 Task: In the  document activelisten.pdf Insert horizontal line 'above the text' Create the translated copy of the document in  'Latin' Select the second point and  Clear Formatting
Action: Mouse moved to (200, 160)
Screenshot: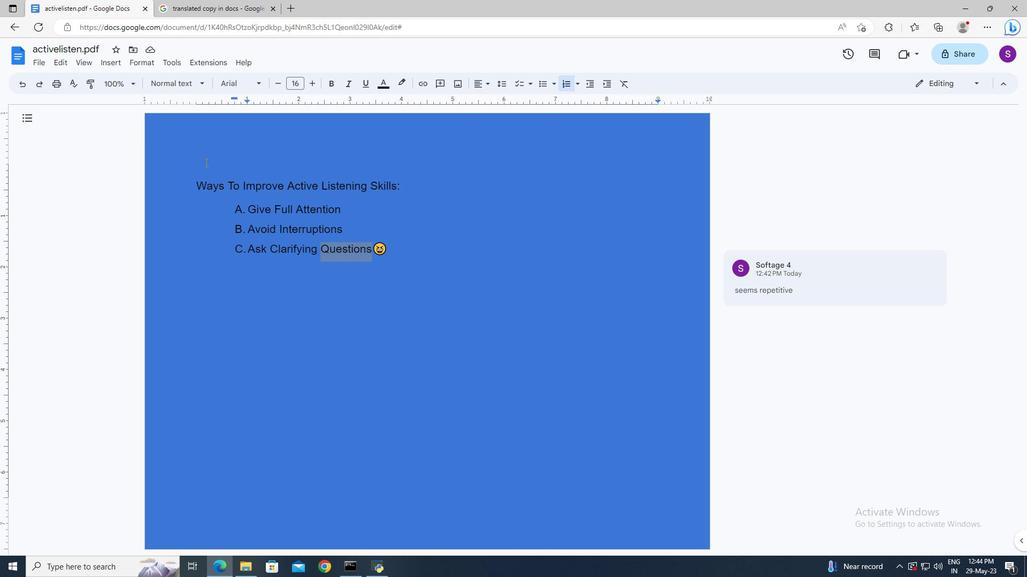 
Action: Mouse pressed left at (200, 160)
Screenshot: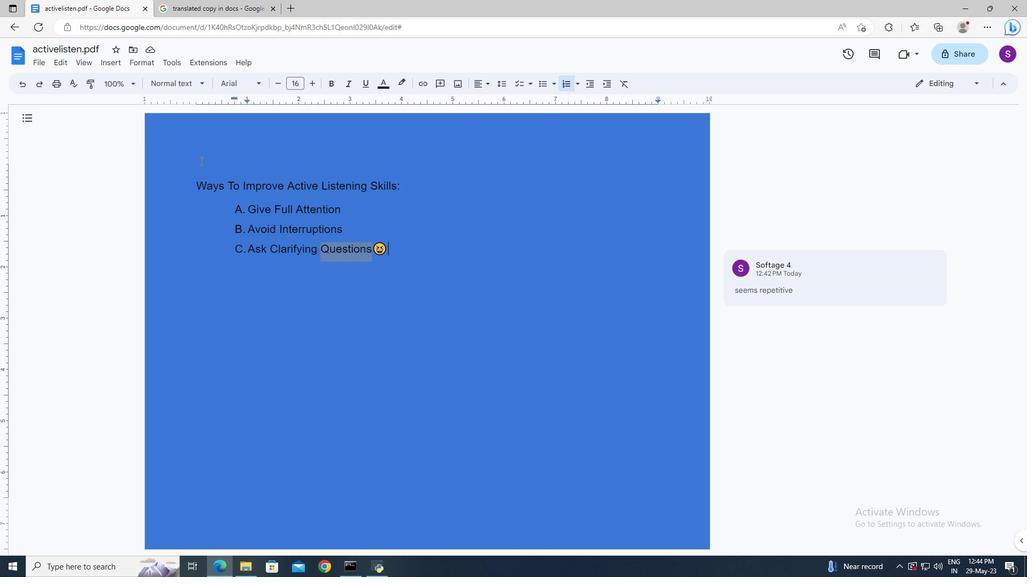 
Action: Mouse moved to (121, 64)
Screenshot: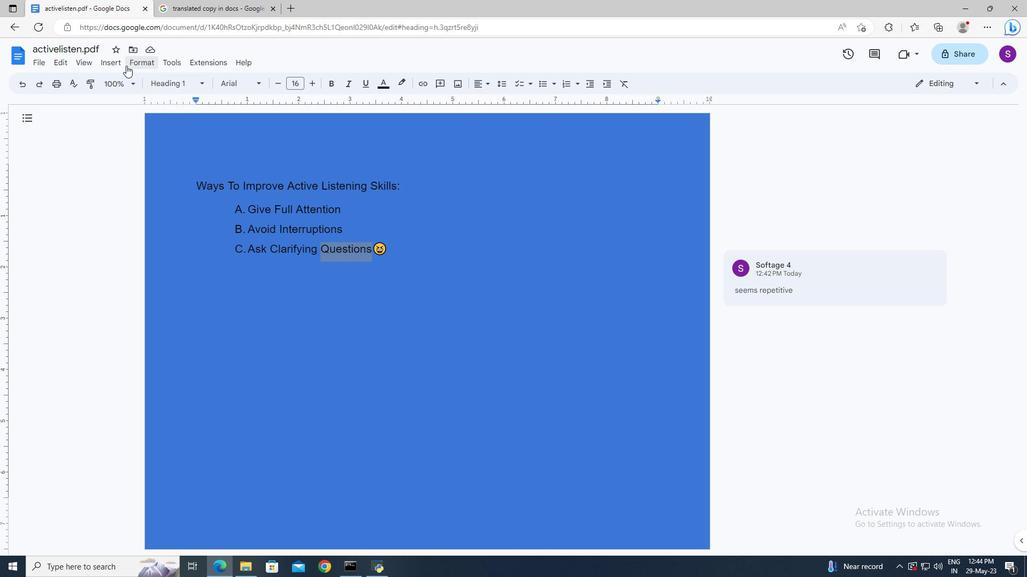 
Action: Mouse pressed left at (121, 64)
Screenshot: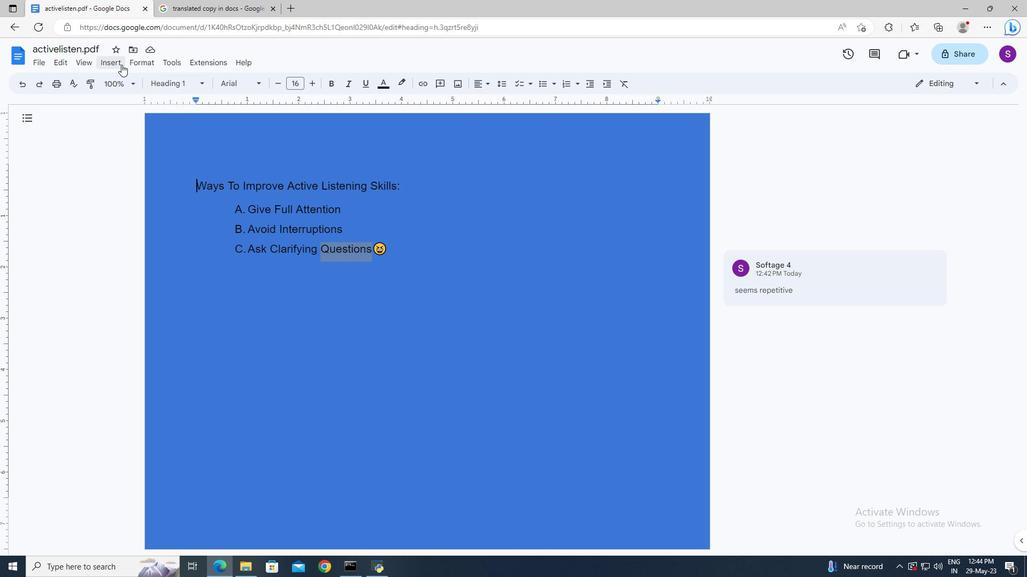 
Action: Mouse moved to (137, 142)
Screenshot: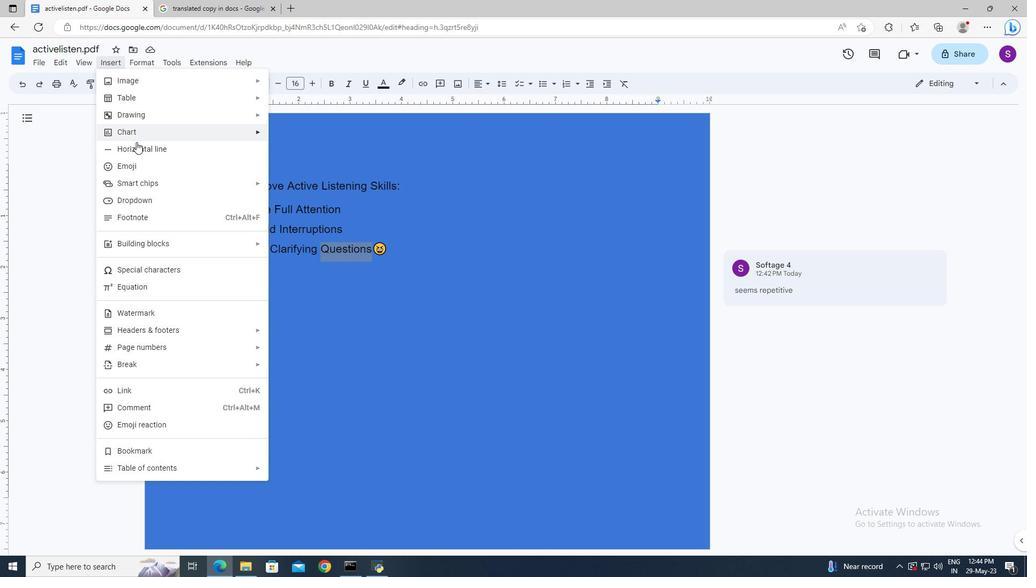 
Action: Mouse pressed left at (137, 142)
Screenshot: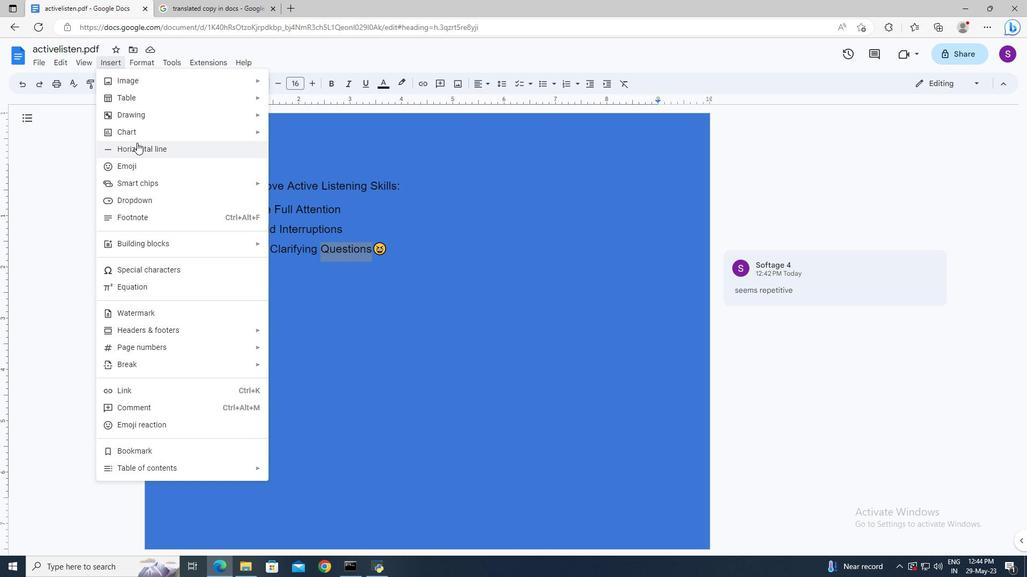 
Action: Mouse moved to (147, 64)
Screenshot: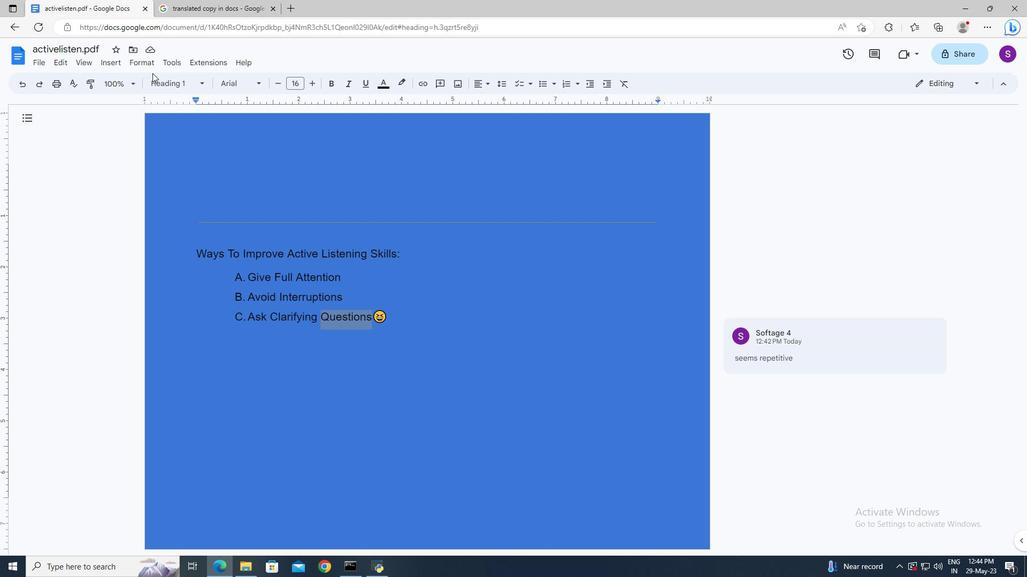 
Action: Mouse pressed left at (147, 64)
Screenshot: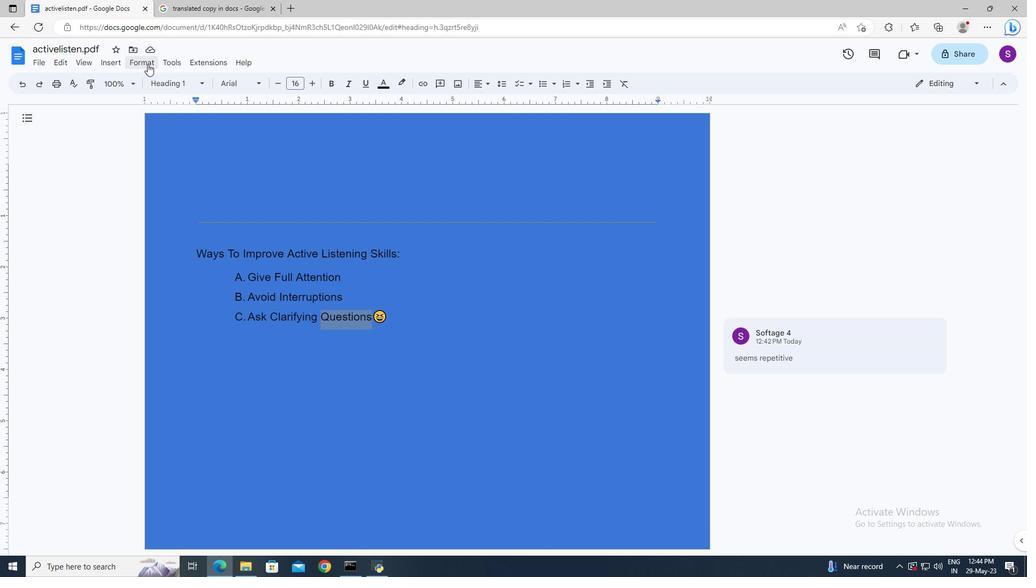
Action: Mouse moved to (204, 239)
Screenshot: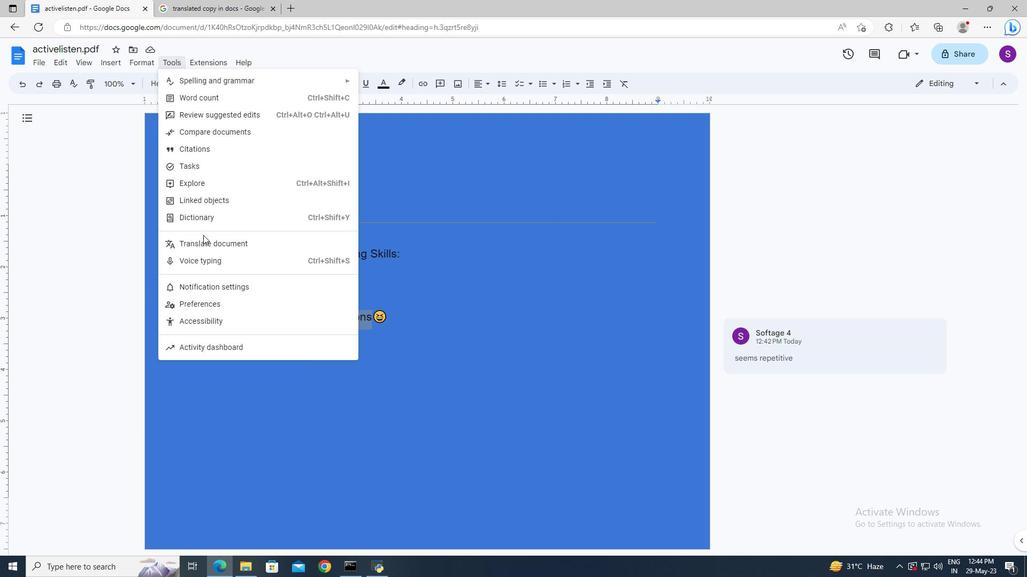 
Action: Mouse pressed left at (204, 239)
Screenshot: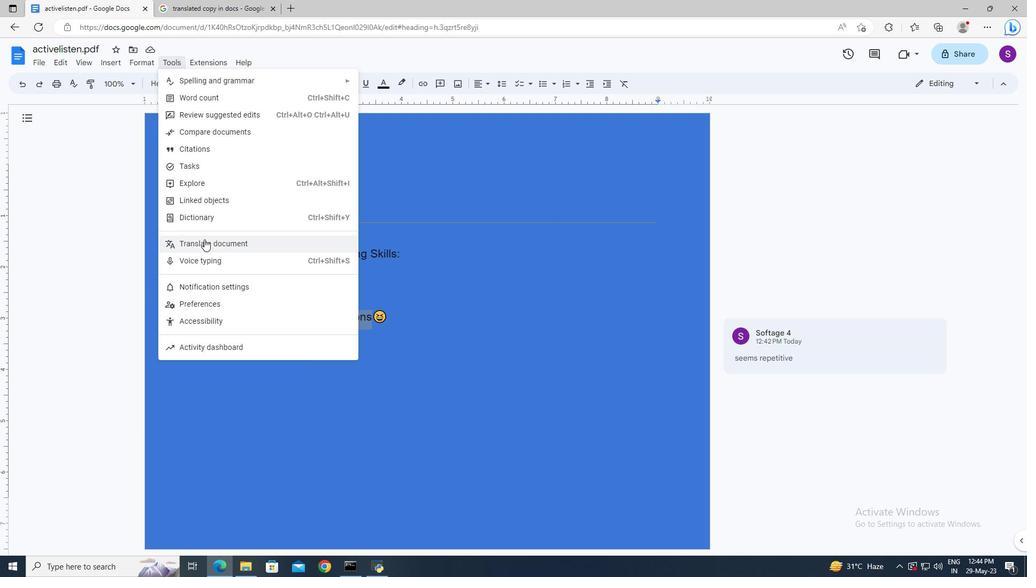 
Action: Mouse moved to (470, 315)
Screenshot: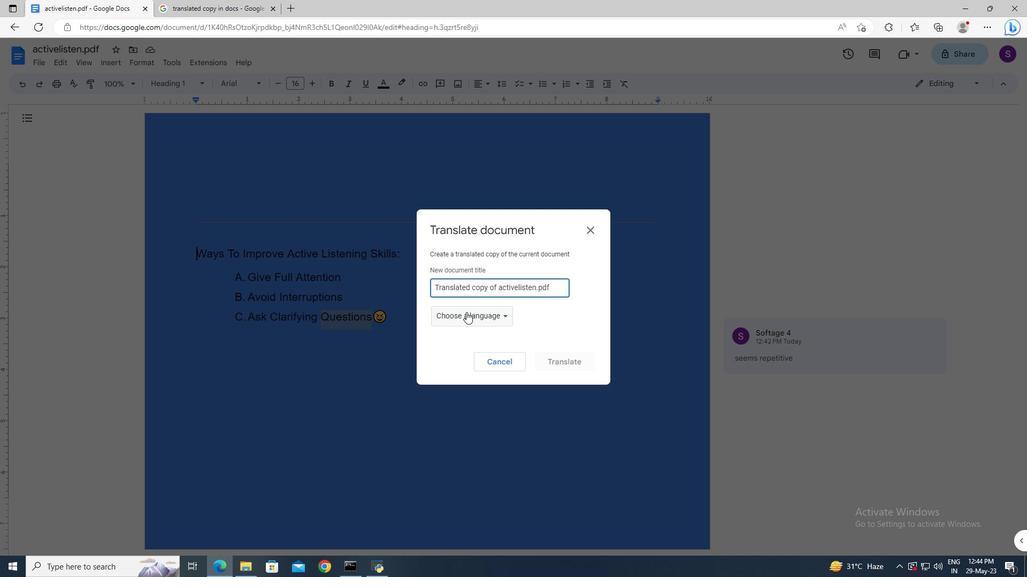 
Action: Mouse pressed left at (470, 315)
Screenshot: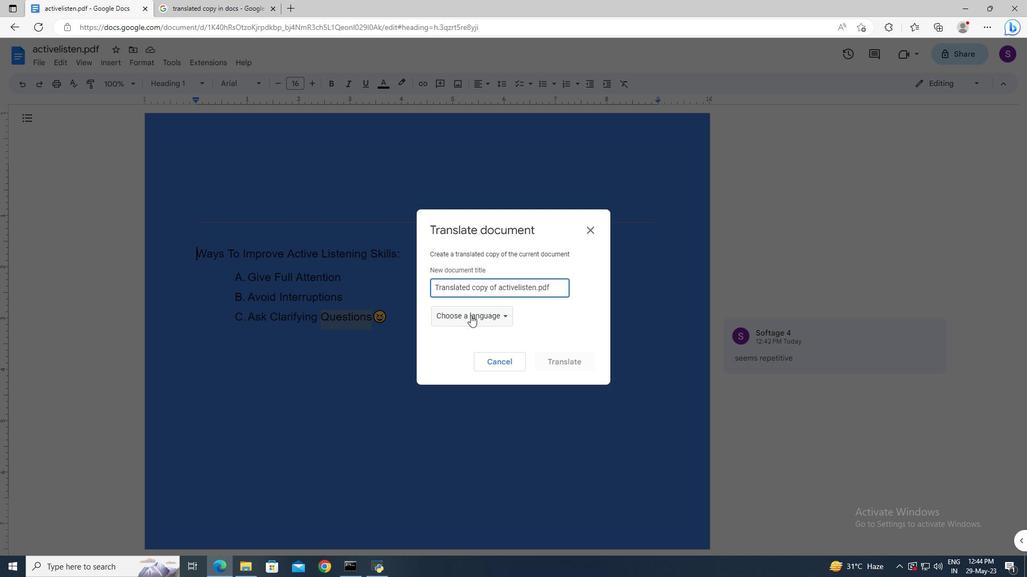 
Action: Mouse moved to (475, 362)
Screenshot: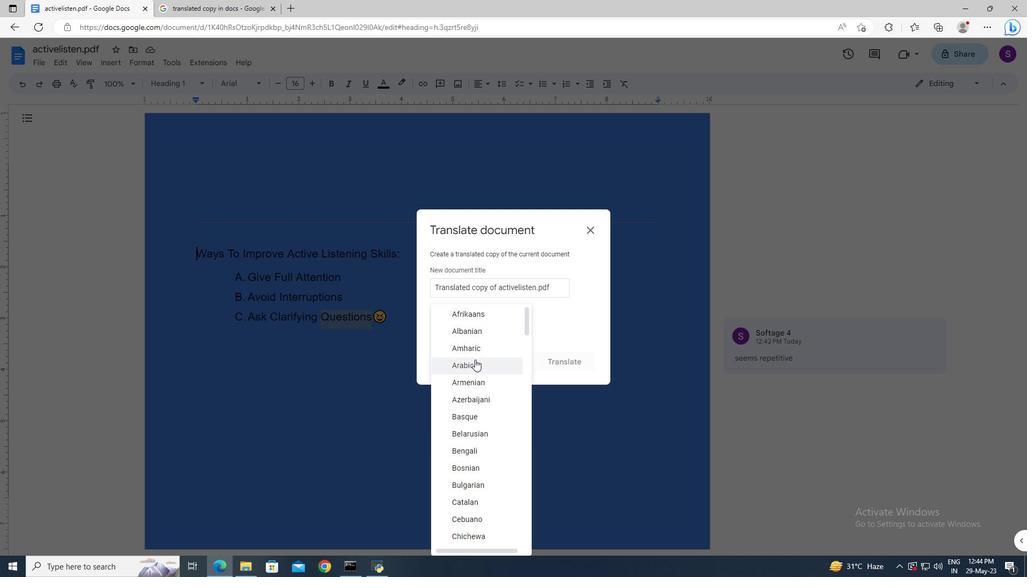 
Action: Mouse scrolled (475, 362) with delta (0, 0)
Screenshot: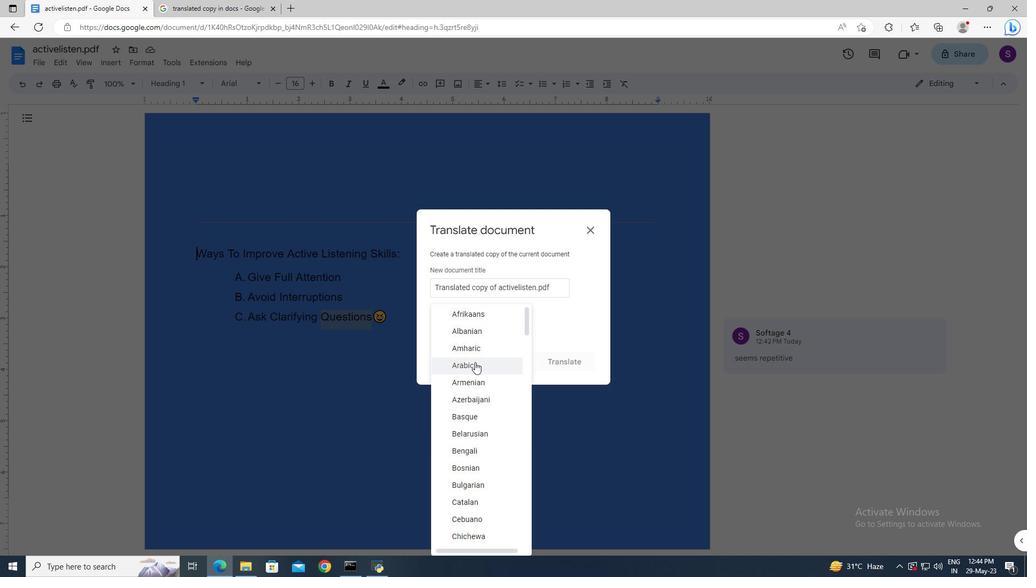 
Action: Mouse scrolled (475, 362) with delta (0, 0)
Screenshot: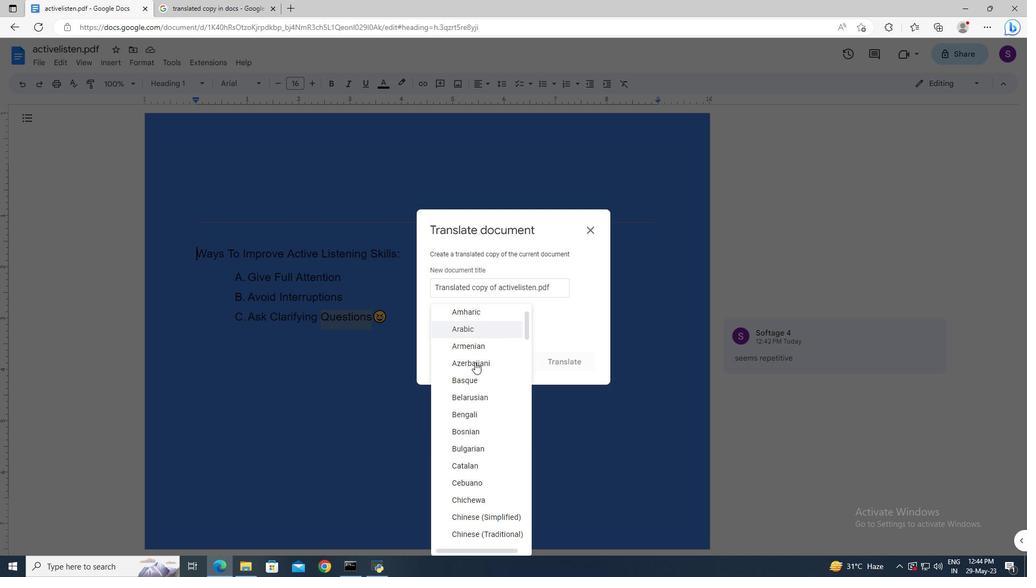 
Action: Mouse scrolled (475, 362) with delta (0, 0)
Screenshot: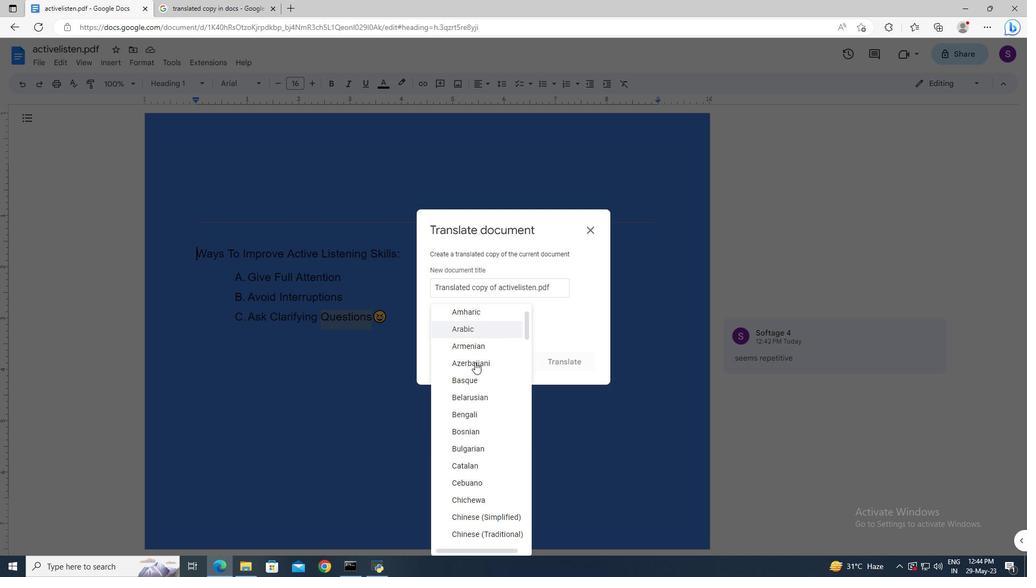 
Action: Mouse scrolled (475, 362) with delta (0, 0)
Screenshot: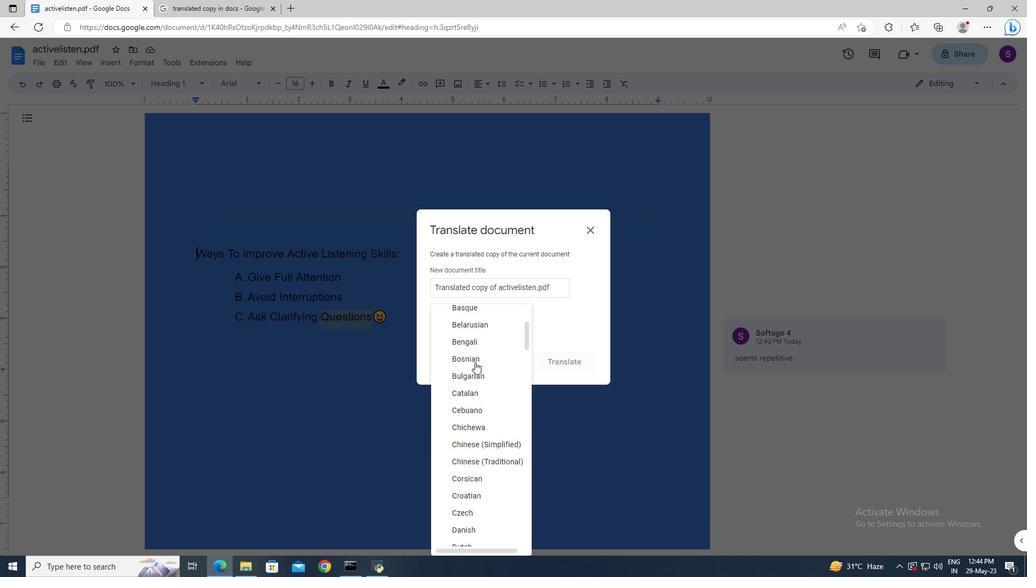 
Action: Mouse scrolled (475, 362) with delta (0, 0)
Screenshot: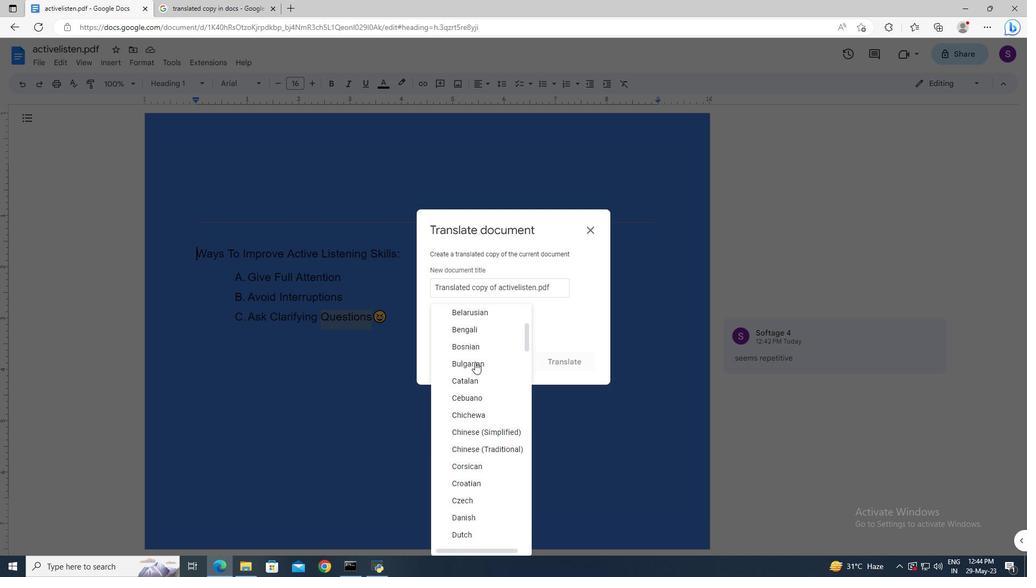 
Action: Mouse scrolled (475, 362) with delta (0, 0)
Screenshot: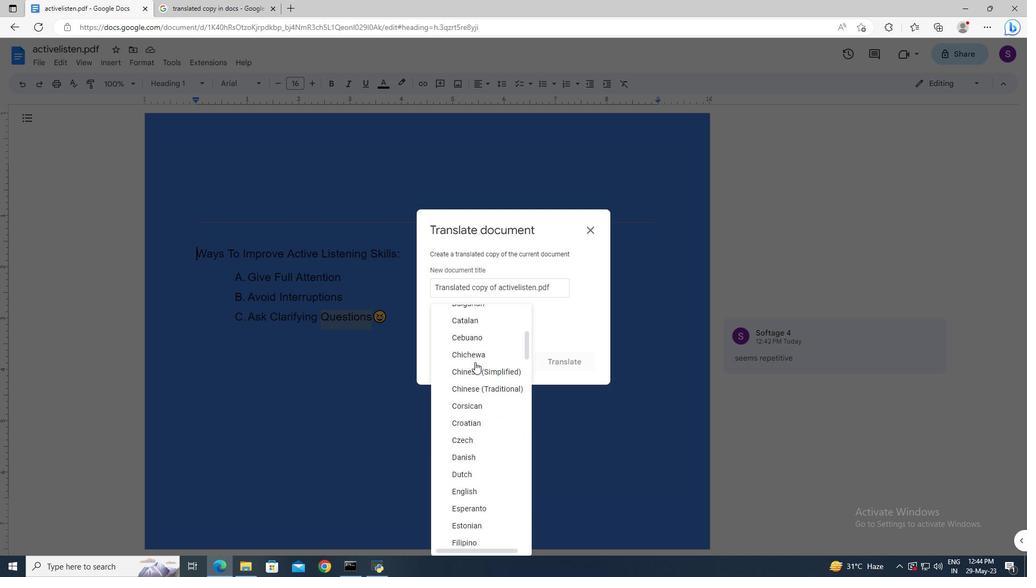 
Action: Mouse scrolled (475, 362) with delta (0, 0)
Screenshot: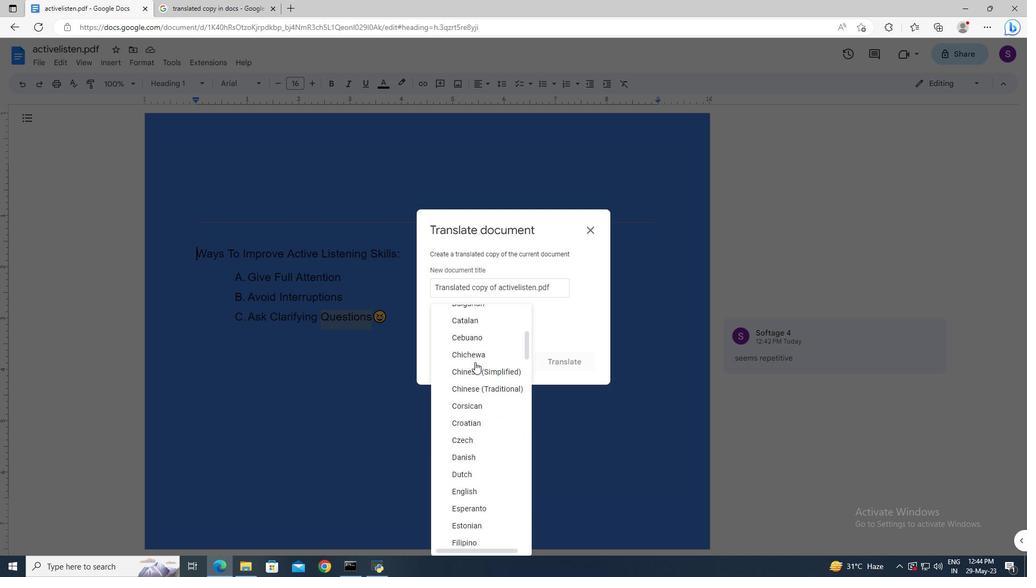 
Action: Mouse scrolled (475, 362) with delta (0, 0)
Screenshot: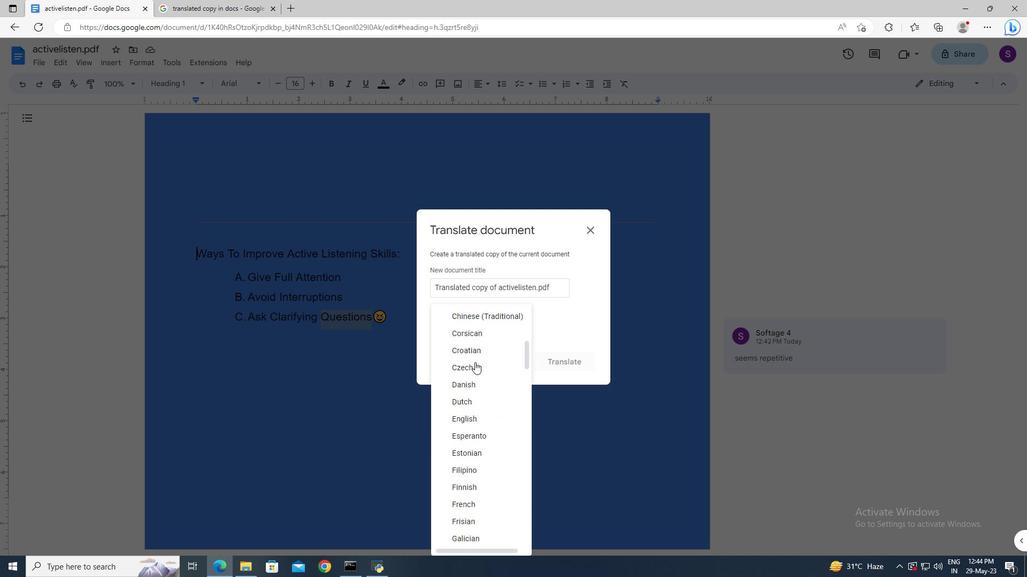 
Action: Mouse scrolled (475, 362) with delta (0, 0)
Screenshot: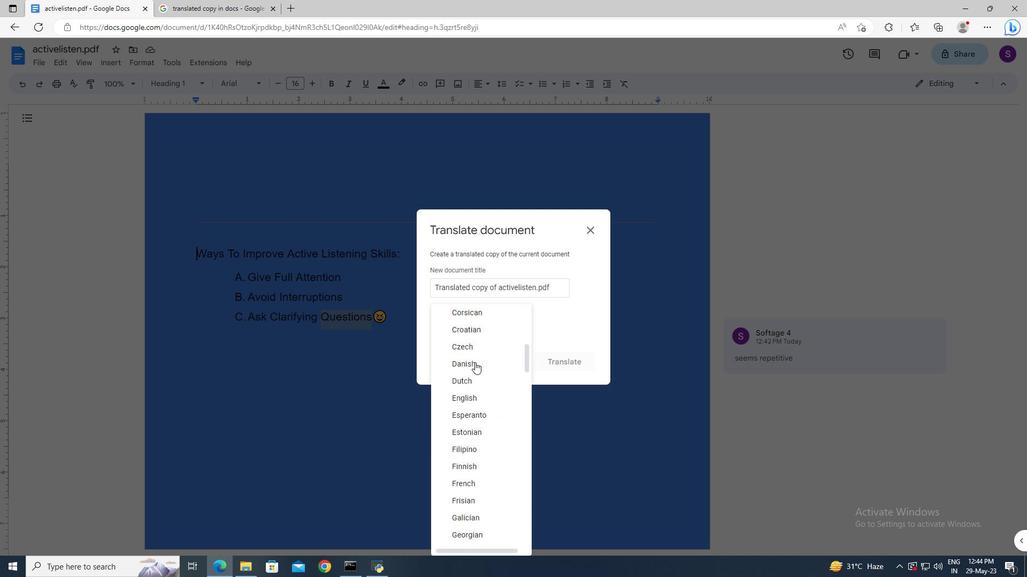 
Action: Mouse scrolled (475, 362) with delta (0, 0)
Screenshot: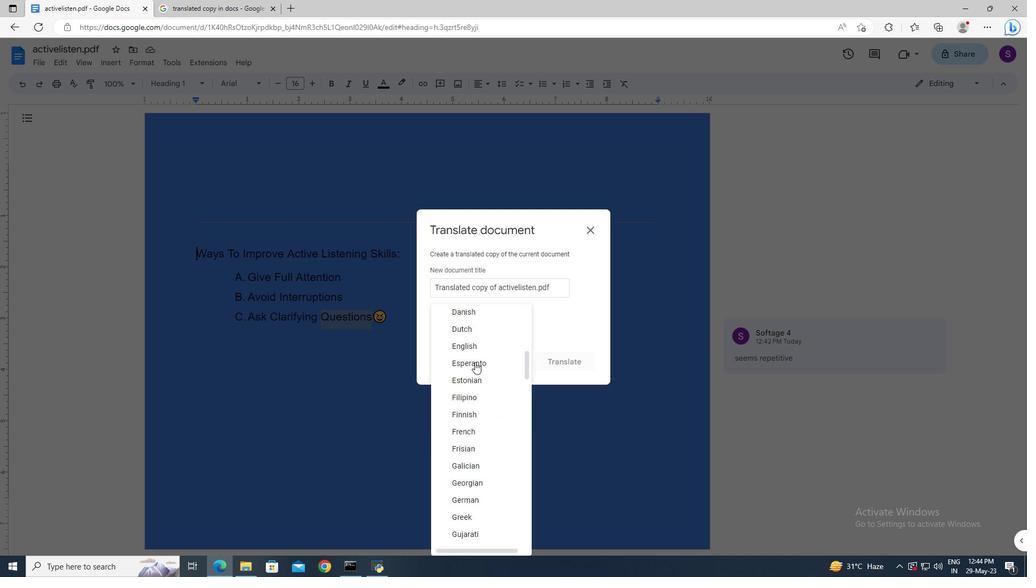 
Action: Mouse scrolled (475, 362) with delta (0, 0)
Screenshot: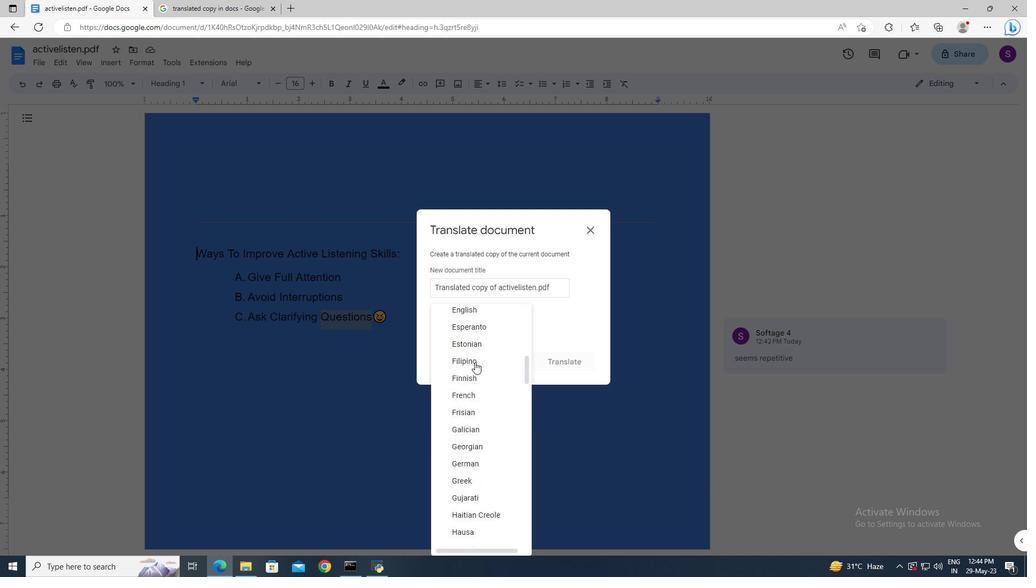 
Action: Mouse scrolled (475, 362) with delta (0, 0)
Screenshot: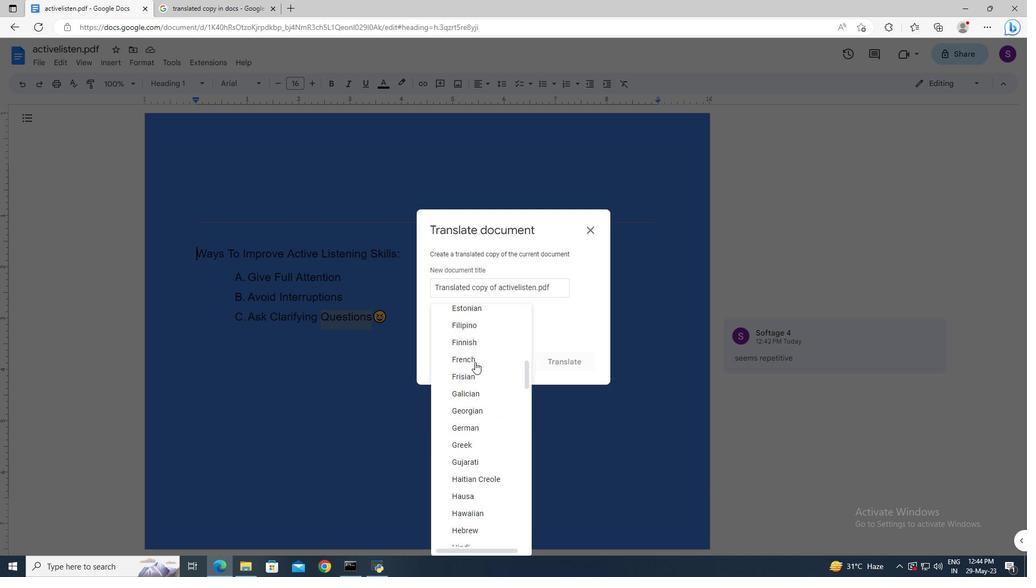
Action: Mouse scrolled (475, 362) with delta (0, 0)
Screenshot: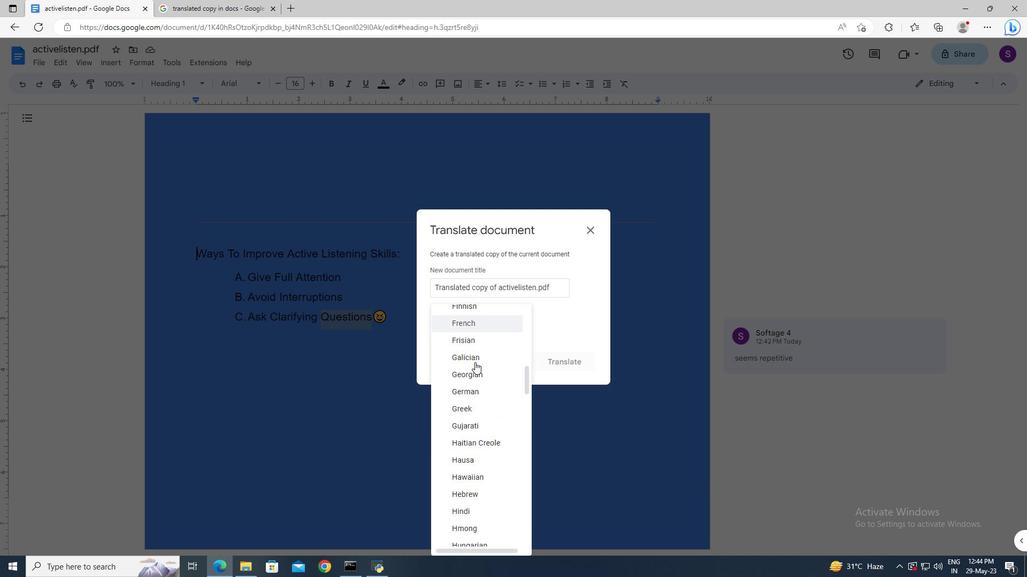
Action: Mouse scrolled (475, 362) with delta (0, 0)
Screenshot: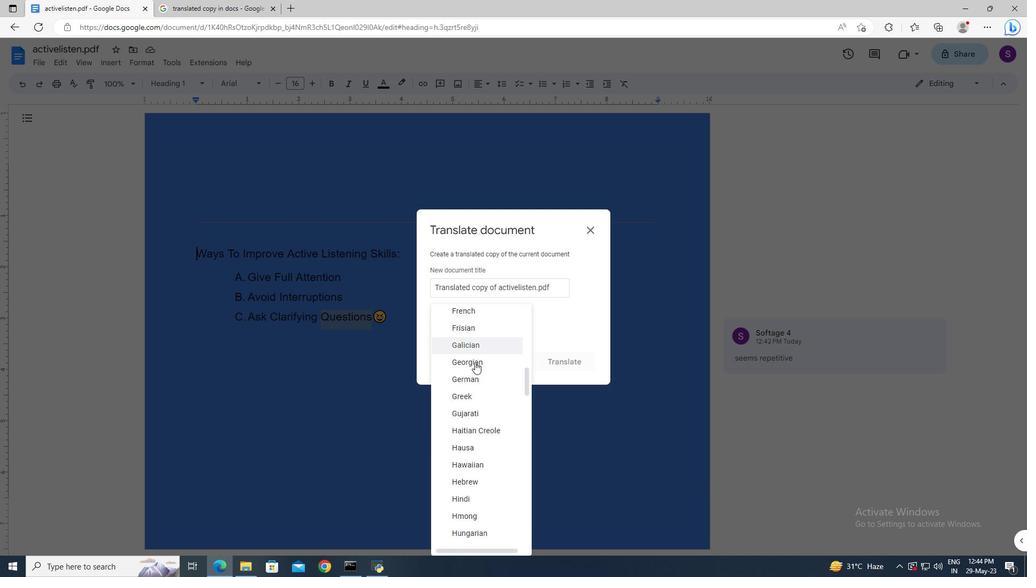 
Action: Mouse scrolled (475, 362) with delta (0, 0)
Screenshot: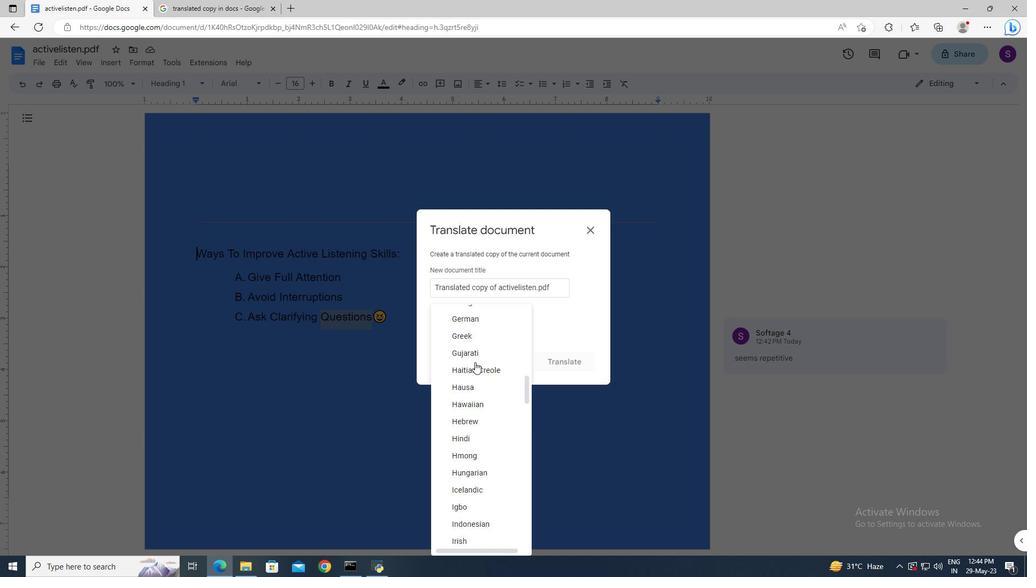 
Action: Mouse scrolled (475, 362) with delta (0, 0)
Screenshot: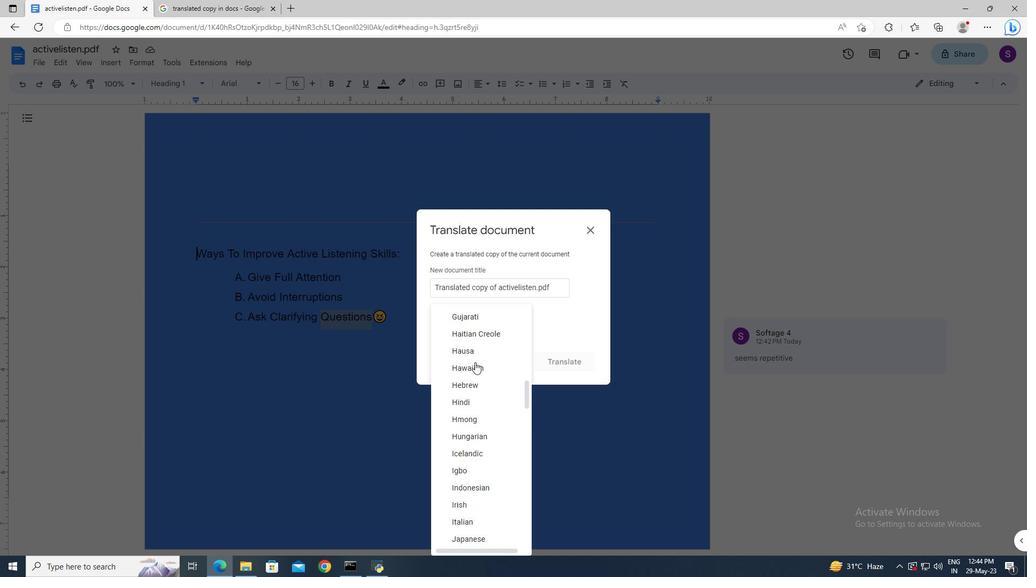 
Action: Mouse scrolled (475, 362) with delta (0, 0)
Screenshot: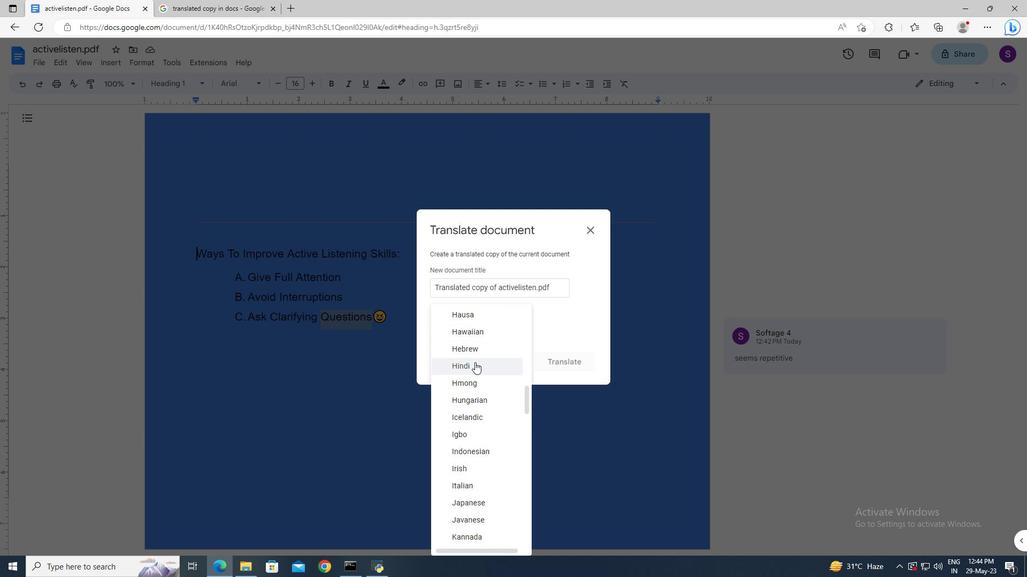 
Action: Mouse scrolled (475, 362) with delta (0, 0)
Screenshot: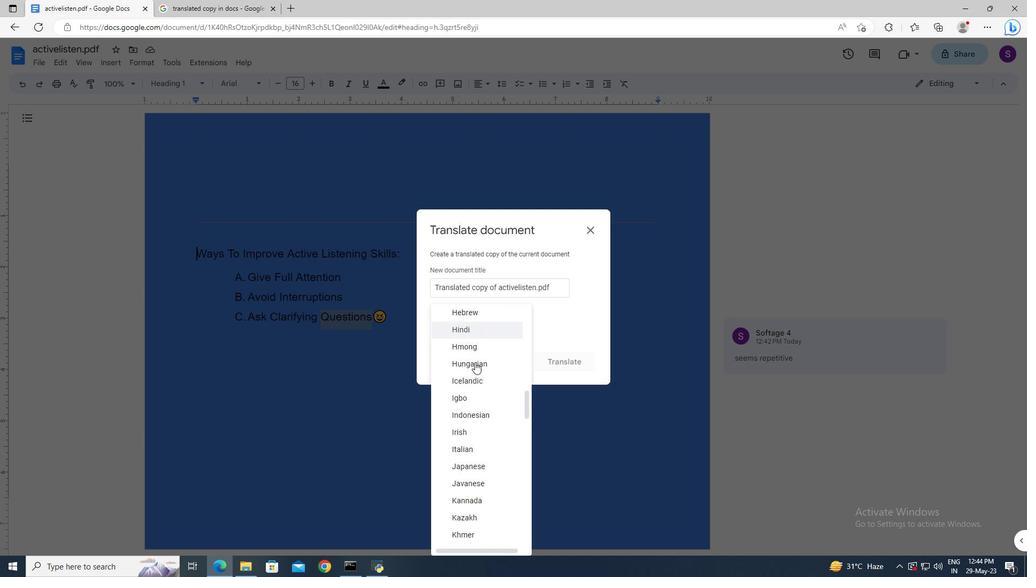 
Action: Mouse scrolled (475, 362) with delta (0, 0)
Screenshot: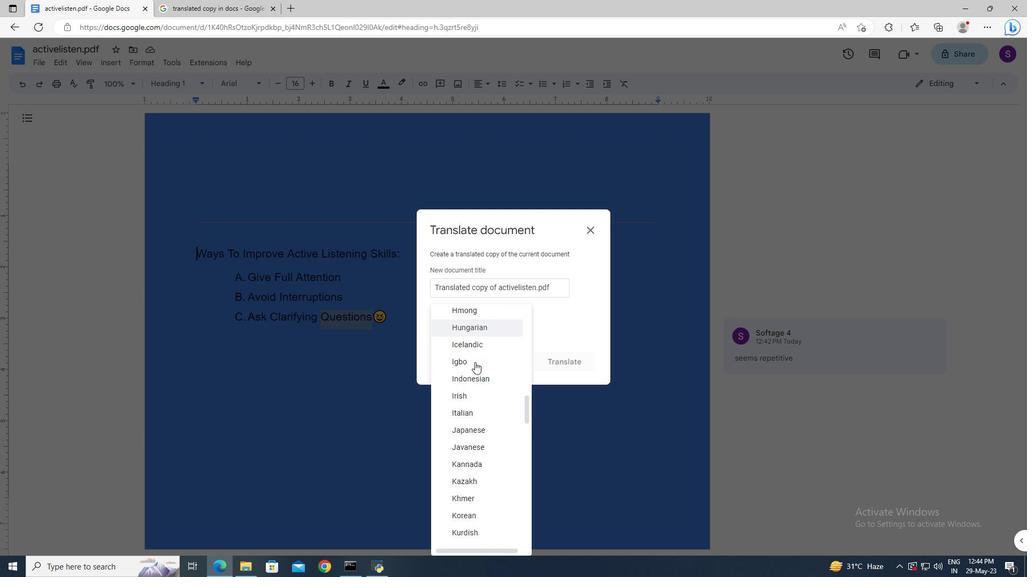 
Action: Mouse scrolled (475, 362) with delta (0, 0)
Screenshot: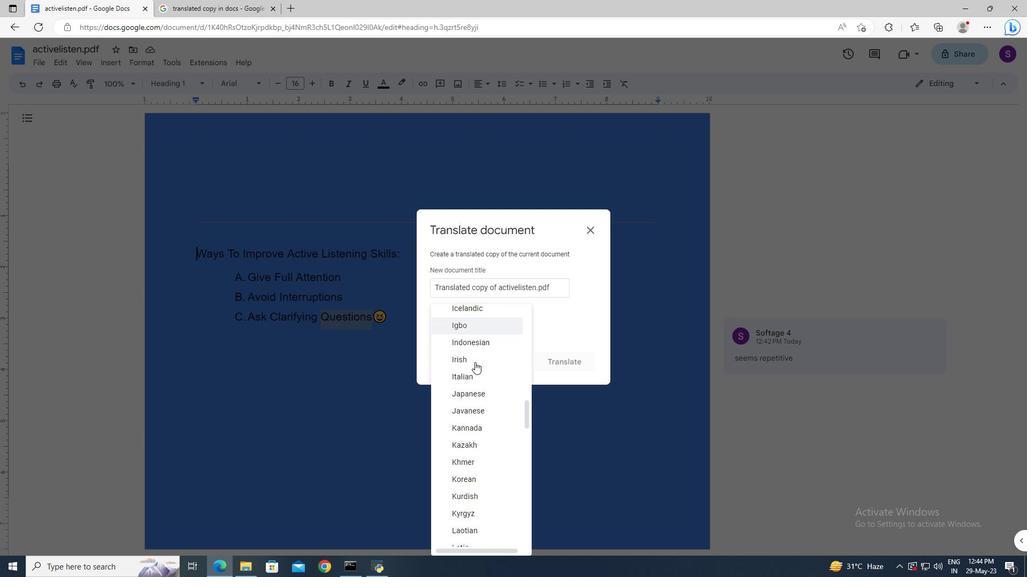 
Action: Mouse moved to (487, 508)
Screenshot: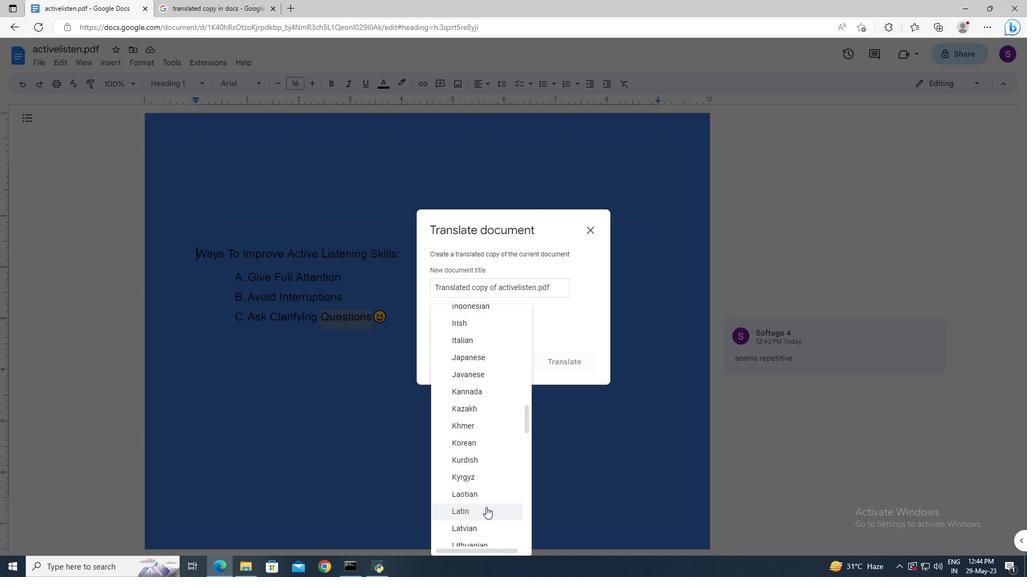 
Action: Mouse pressed left at (487, 508)
Screenshot: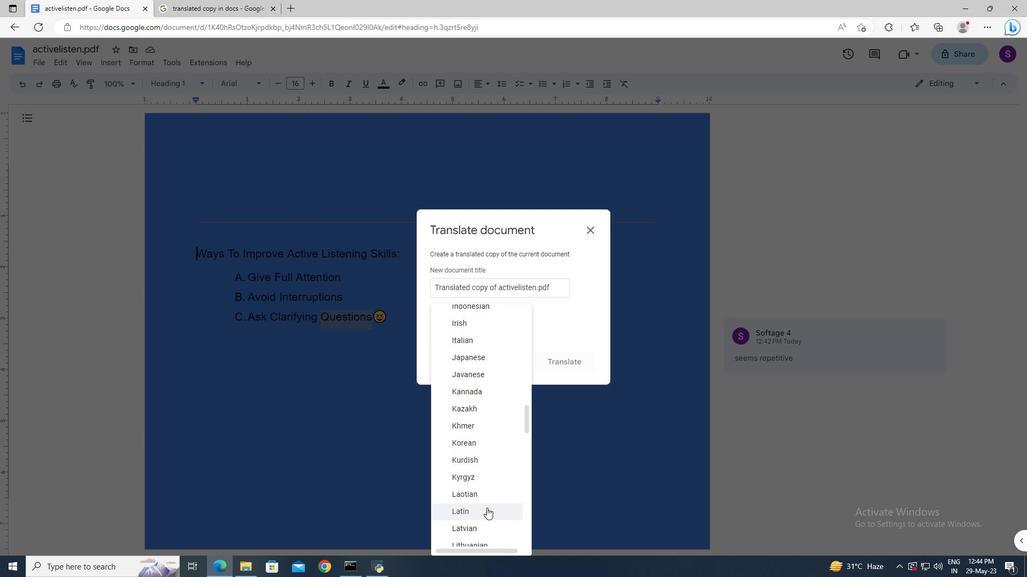 
Action: Mouse moved to (544, 363)
Screenshot: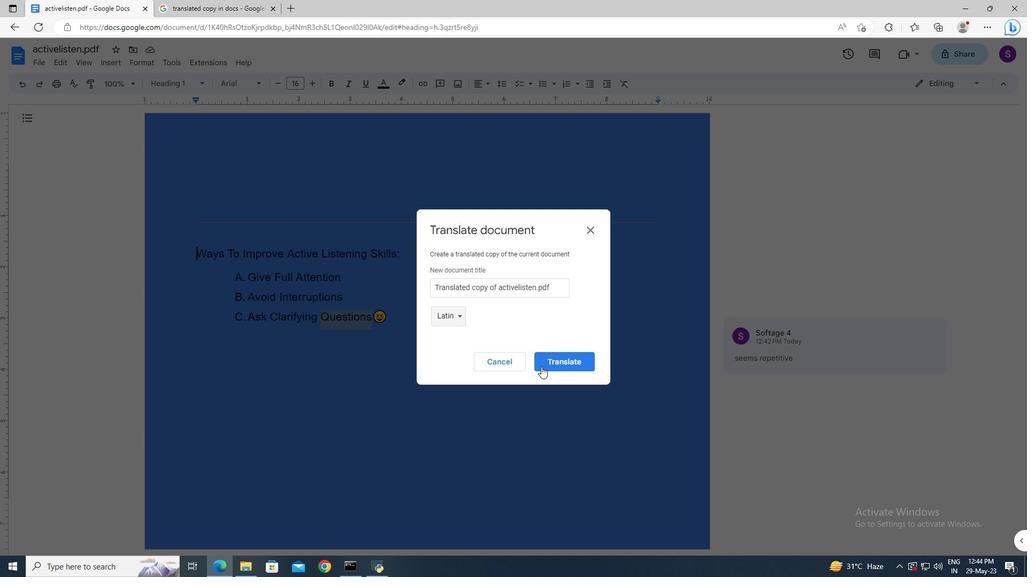 
Action: Mouse pressed left at (544, 363)
Screenshot: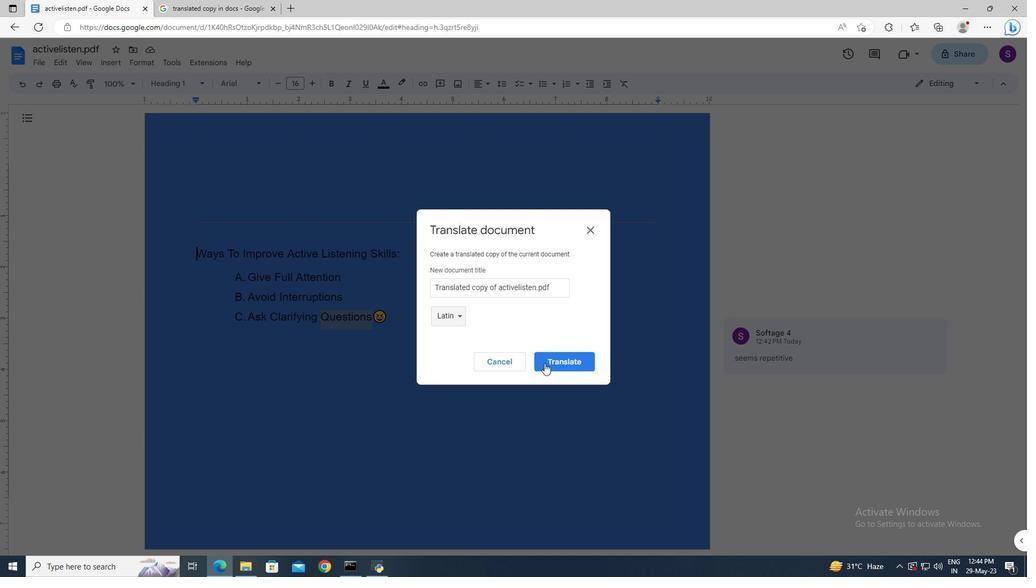 
Action: Mouse moved to (250, 294)
Screenshot: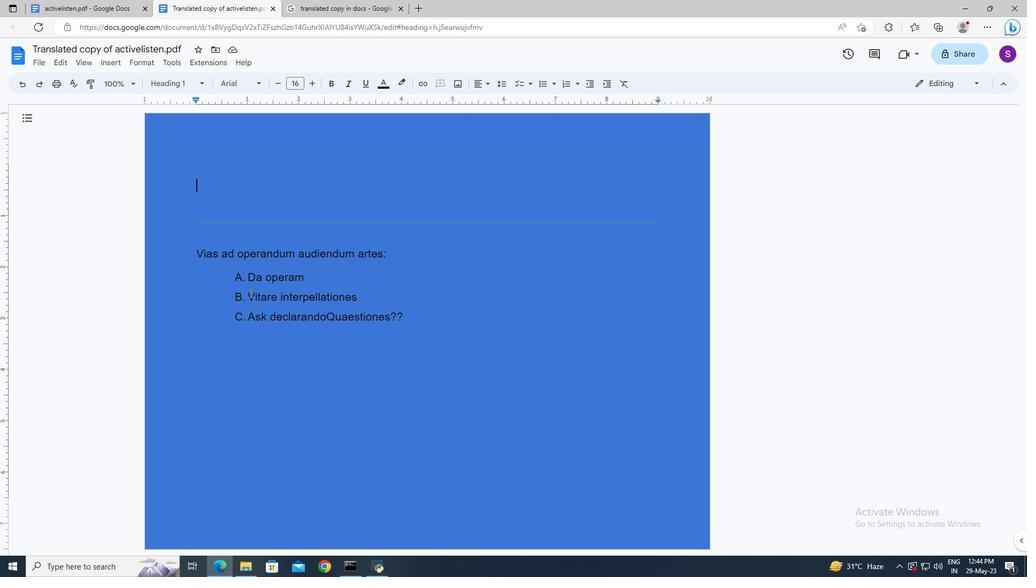 
Action: Mouse pressed left at (250, 294)
Screenshot: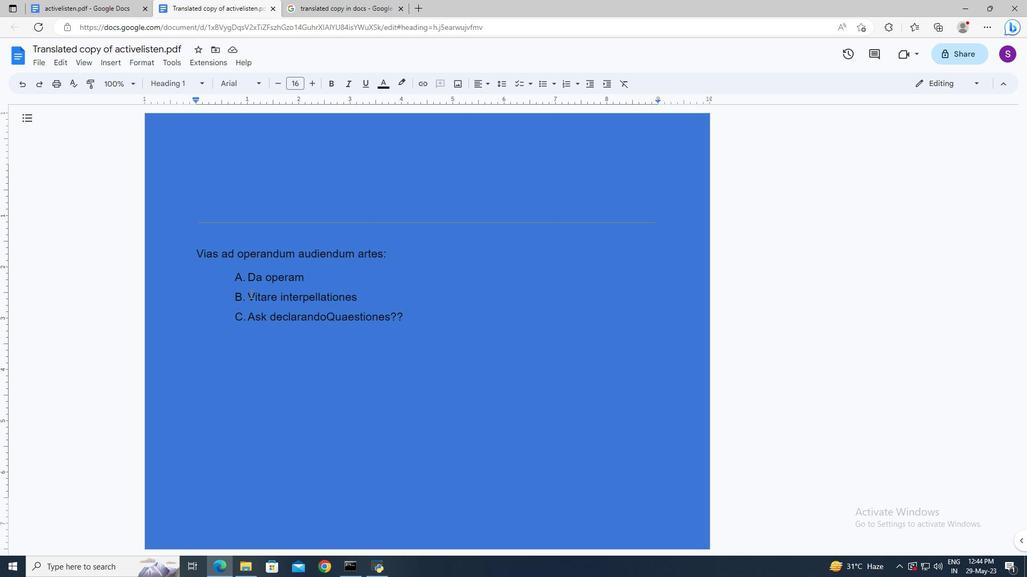 
Action: Key pressed <Key.shift><Key.right><Key.end>
Screenshot: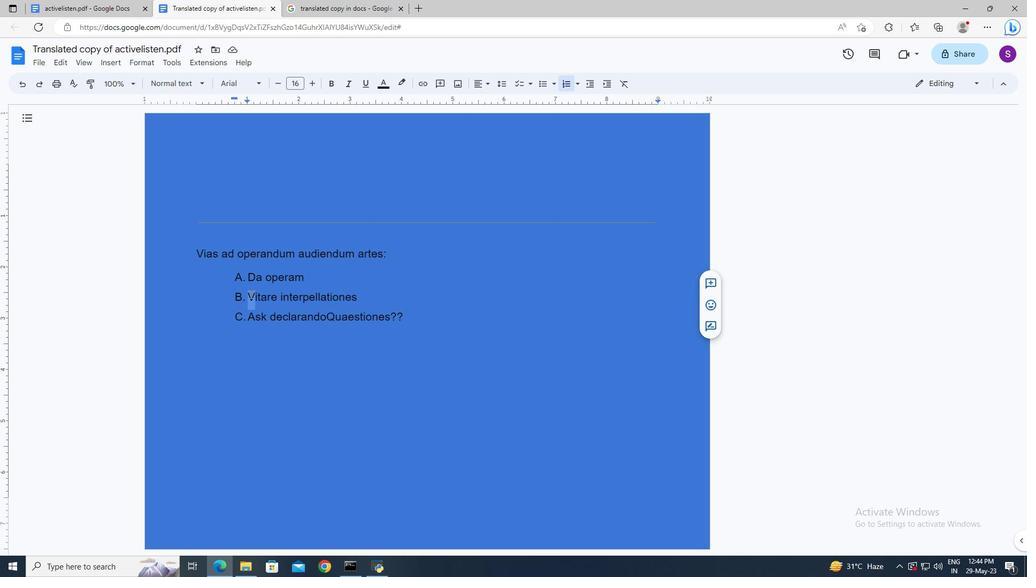 
Action: Mouse moved to (621, 85)
Screenshot: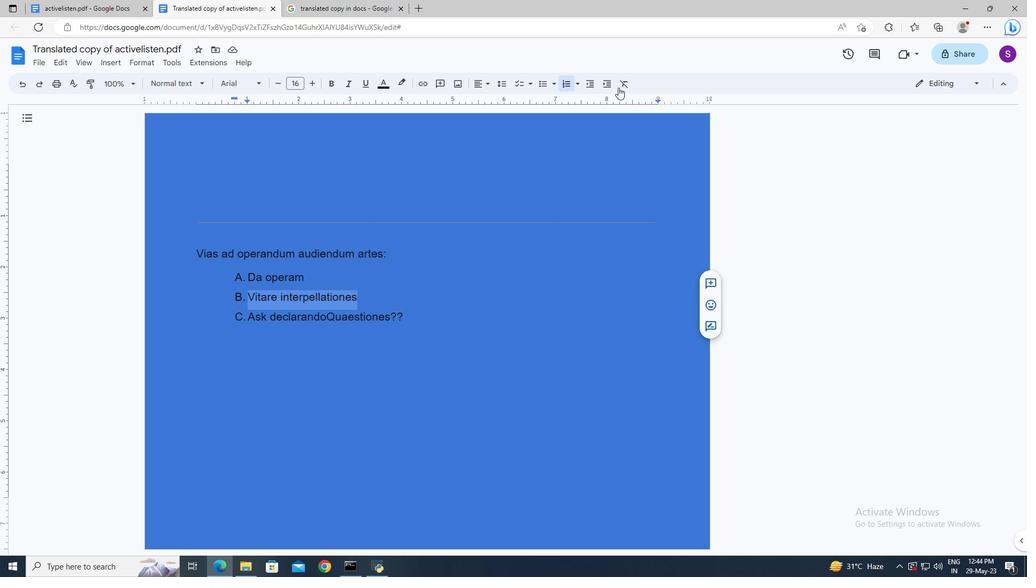 
Action: Mouse pressed left at (621, 85)
Screenshot: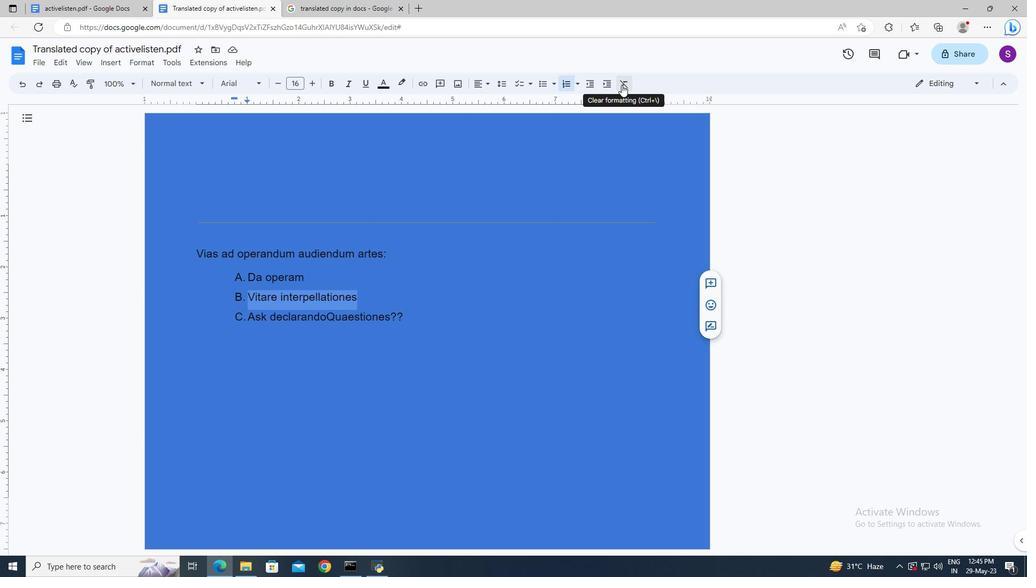 
Action: Mouse moved to (491, 307)
Screenshot: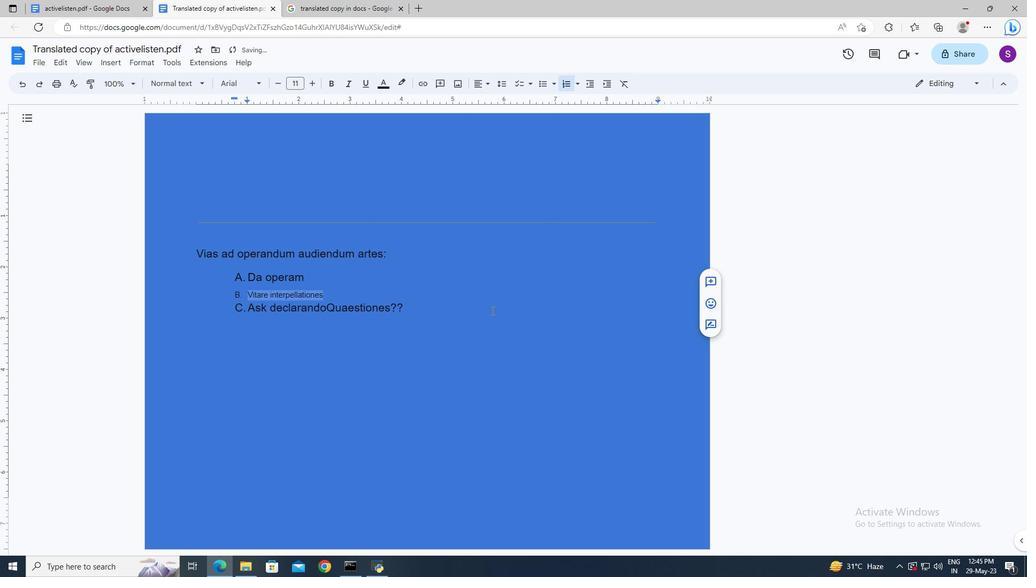 
Action: Mouse pressed left at (491, 307)
Screenshot: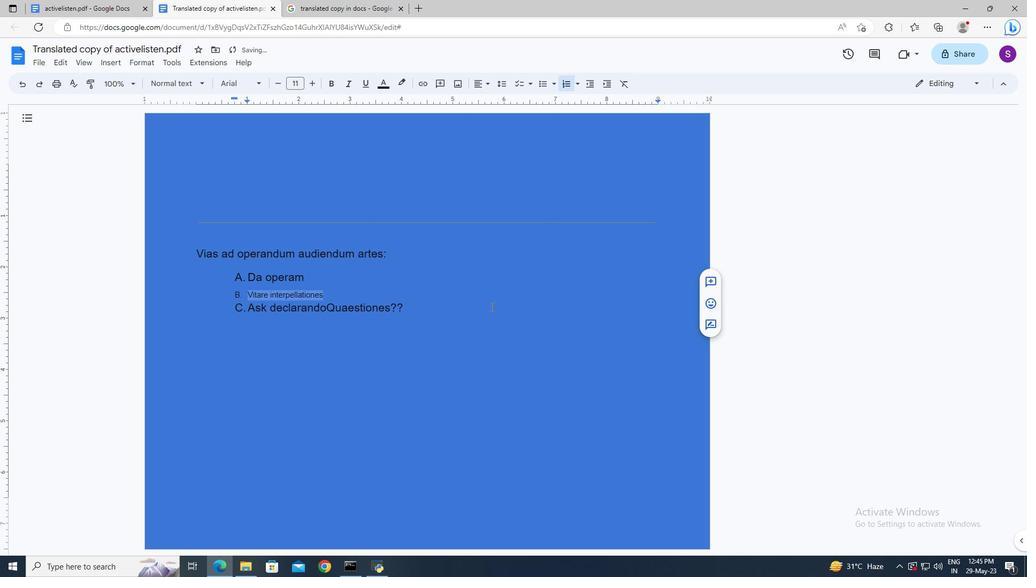 
